 Task: Apply Clip Filter to Camo
Action: Mouse moved to (824, 324)
Screenshot: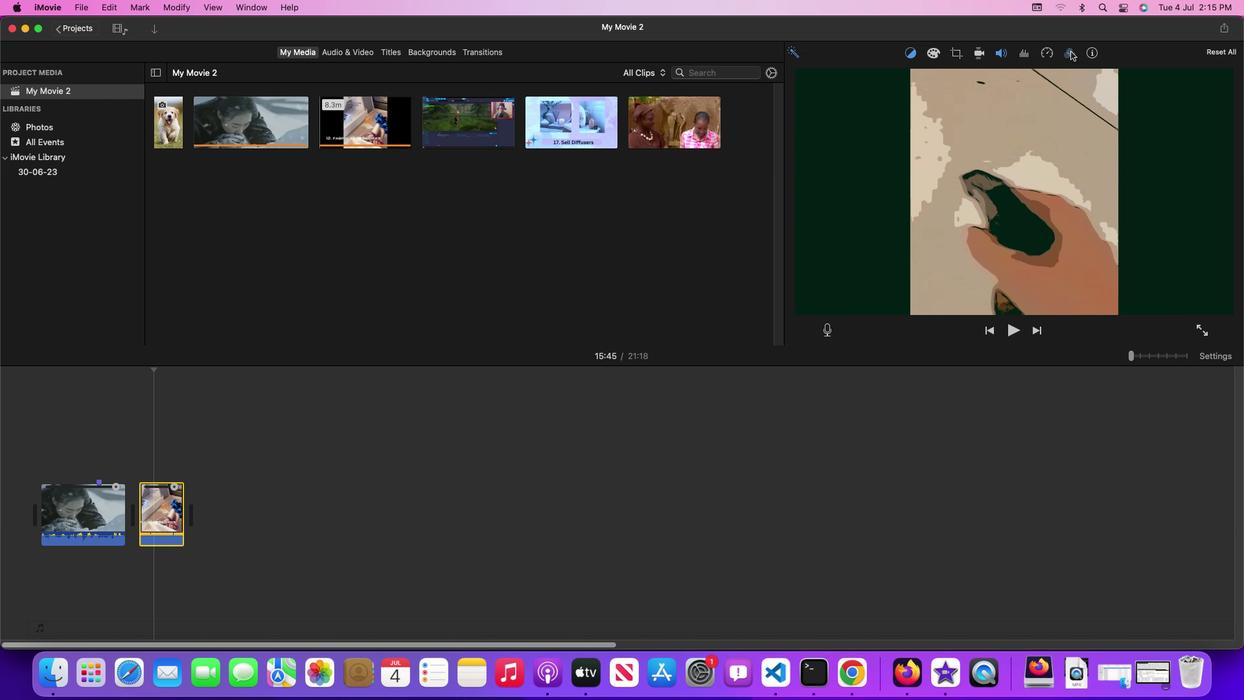 
Action: Mouse pressed left at (824, 324)
Screenshot: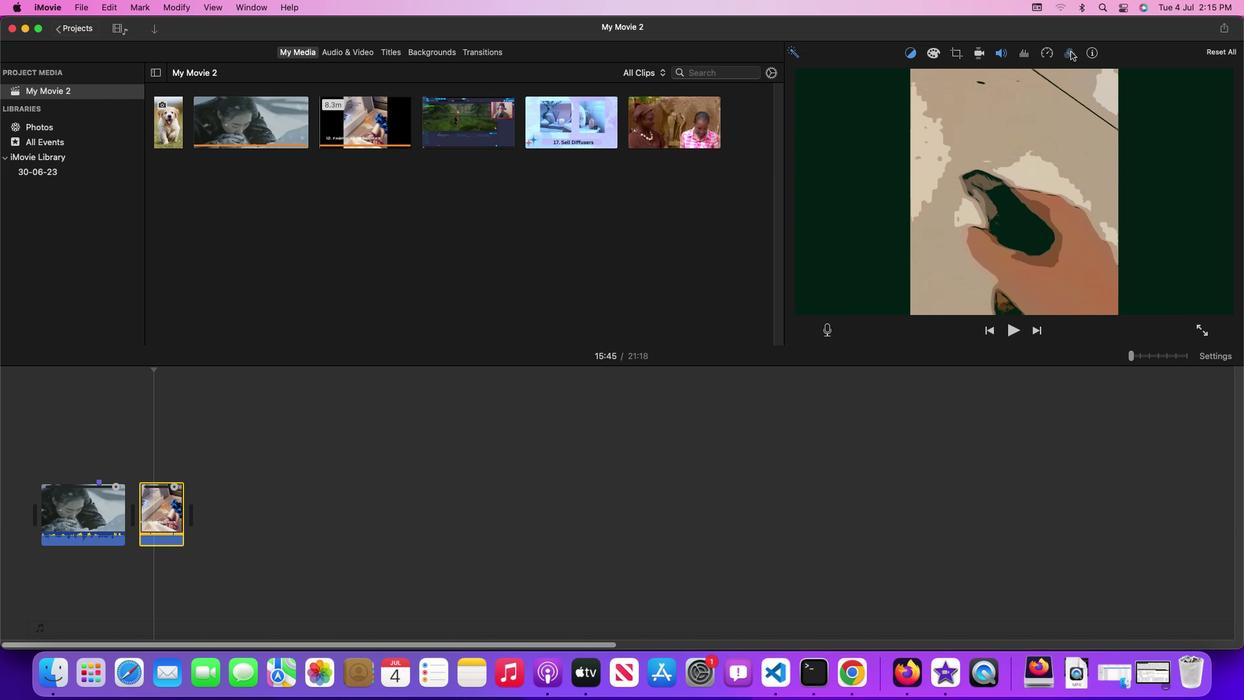 
Action: Mouse moved to (824, 324)
Screenshot: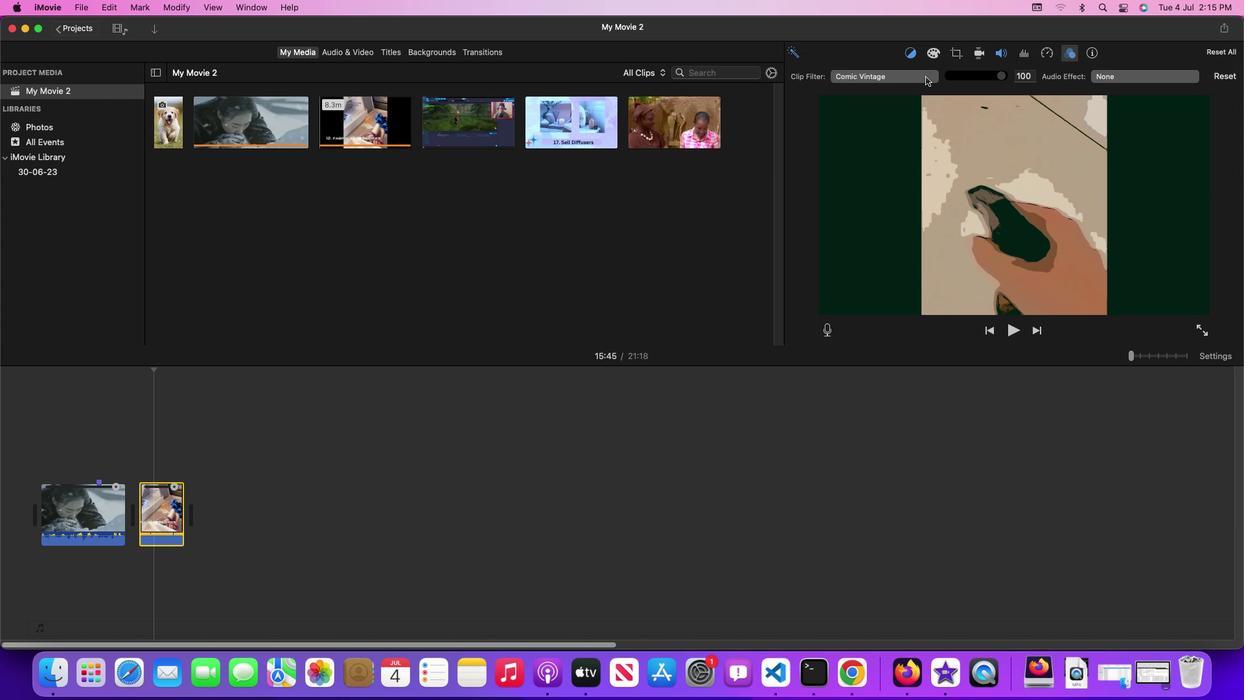 
Action: Mouse pressed left at (824, 324)
Screenshot: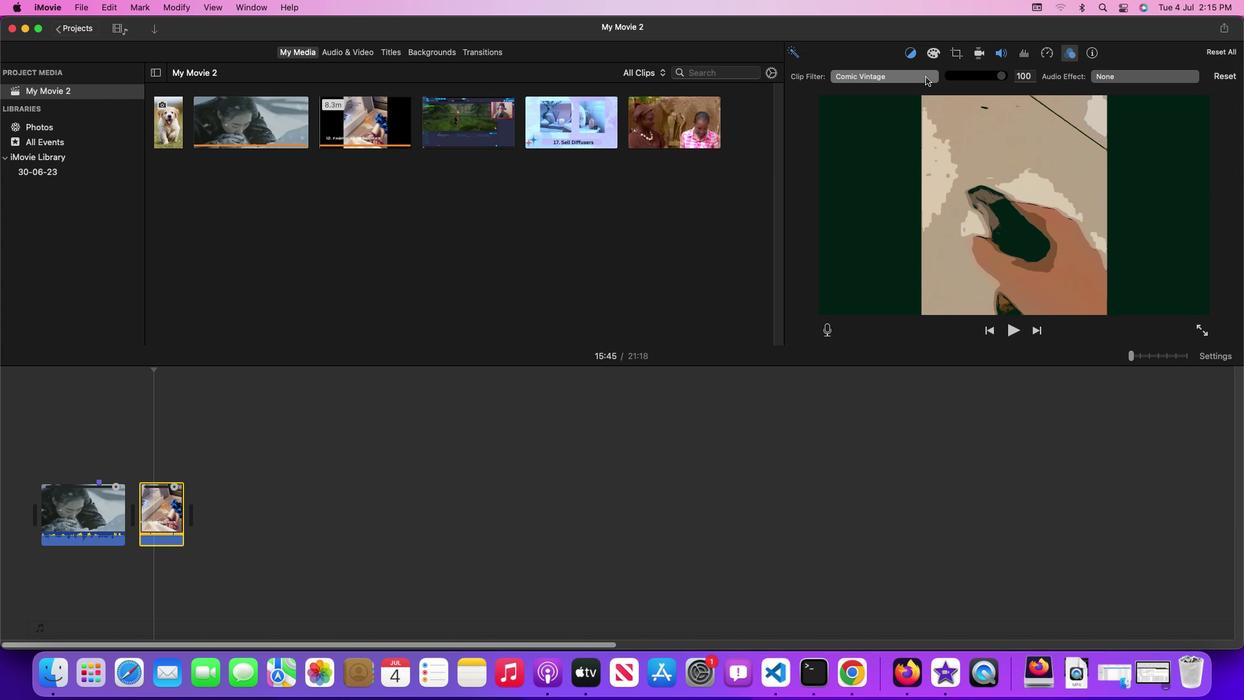 
Action: Mouse moved to (824, 324)
Screenshot: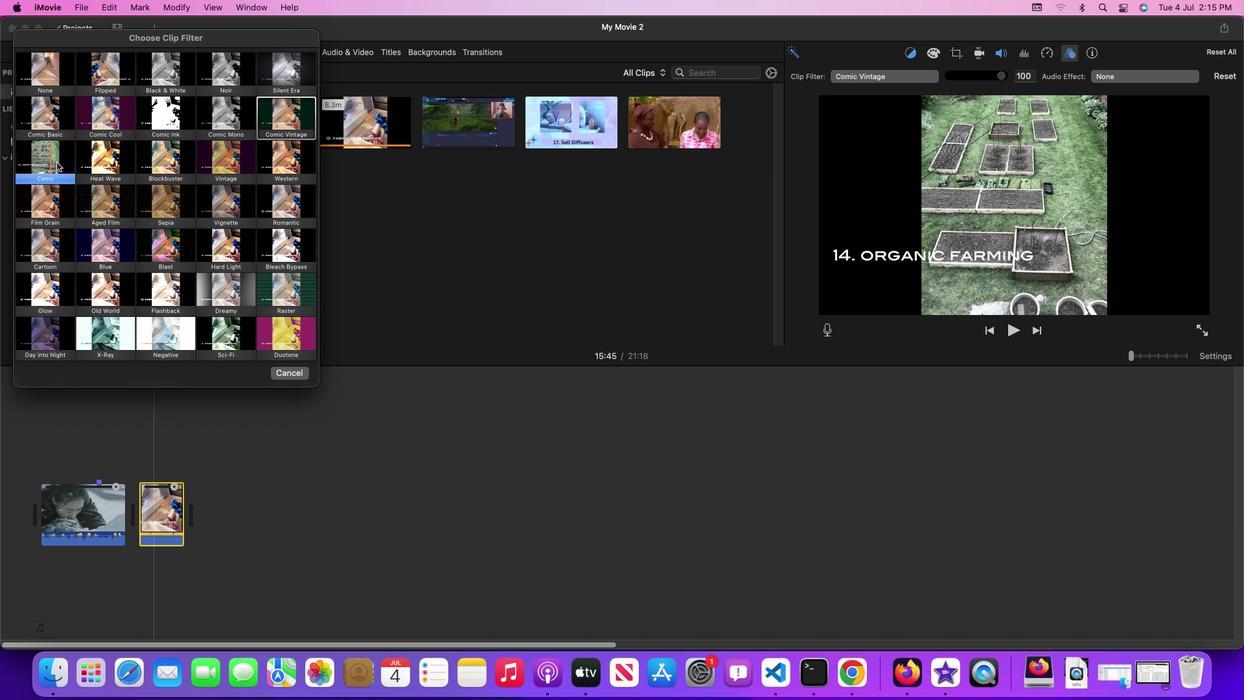 
Action: Mouse pressed left at (824, 324)
Screenshot: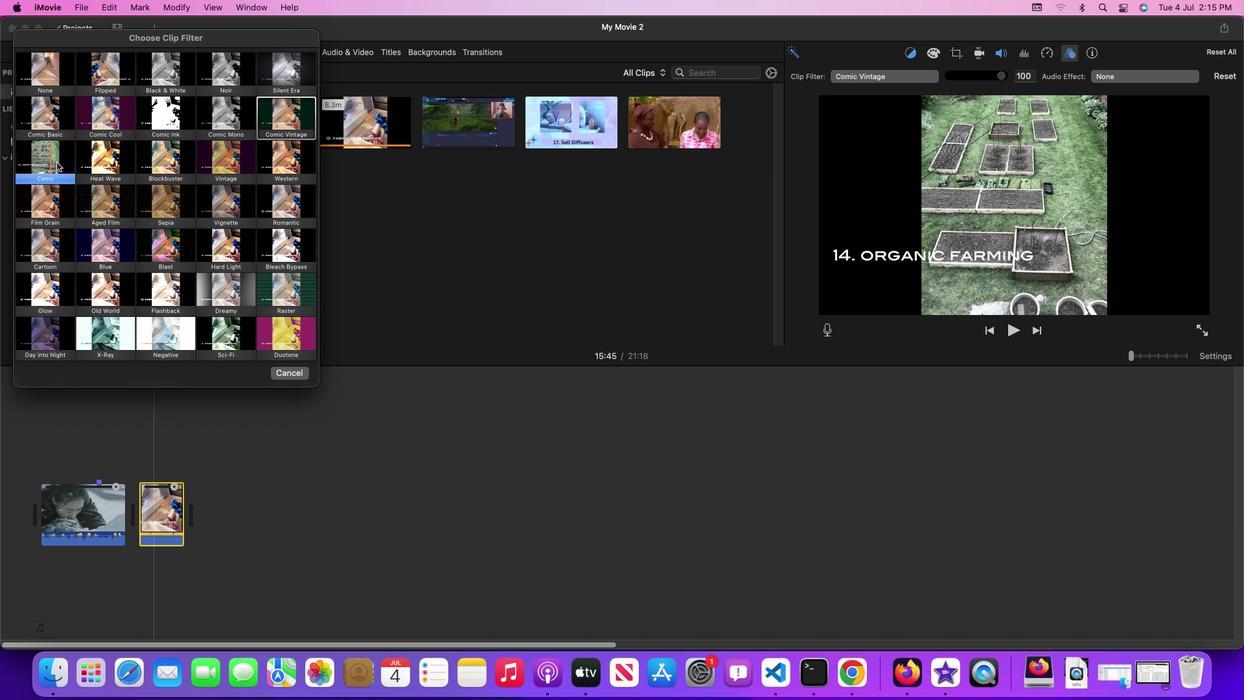 
Action: Mouse moved to (824, 323)
Screenshot: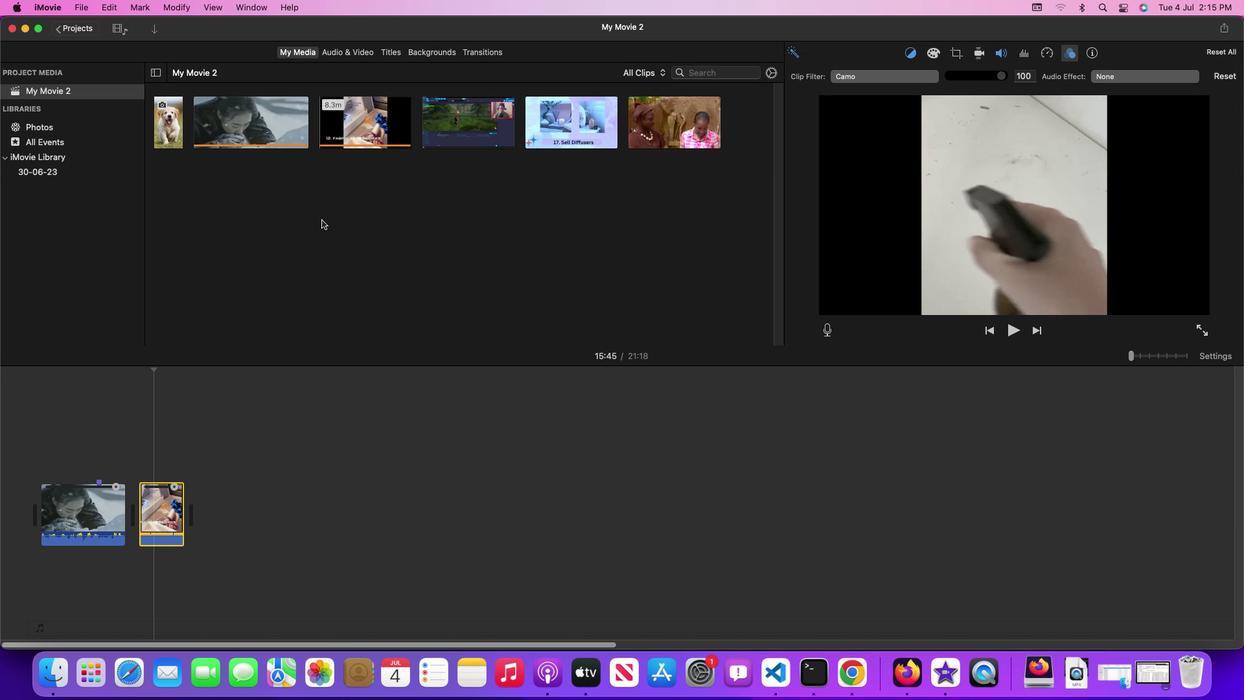
